 Task: Perform a singular value decomposition (SVD) of a matrix.
Action: Mouse moved to (129, 54)
Screenshot: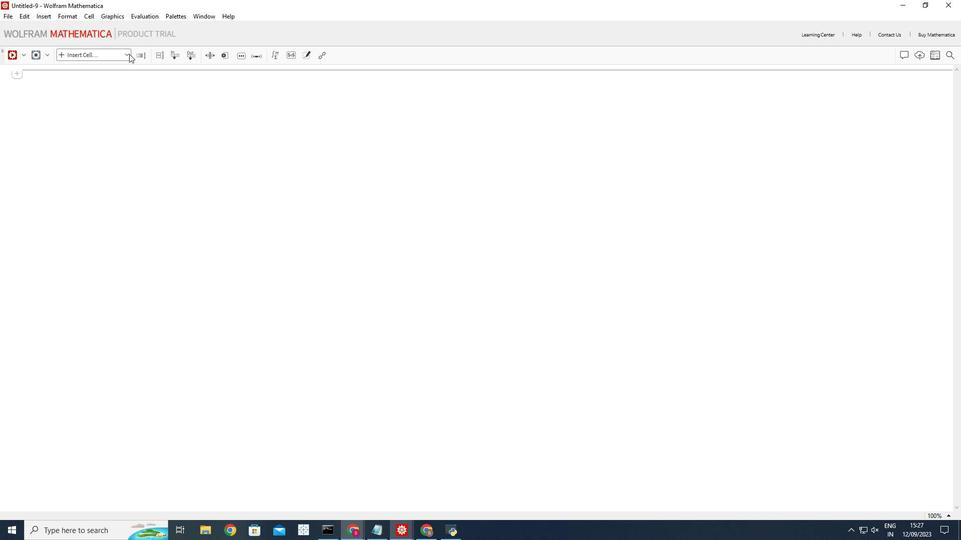 
Action: Mouse pressed left at (129, 54)
Screenshot: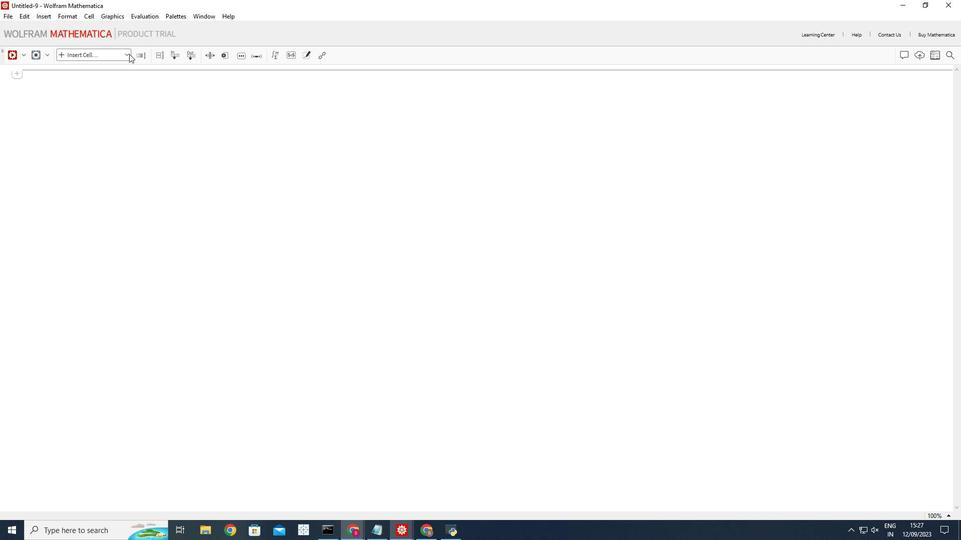 
Action: Mouse moved to (122, 73)
Screenshot: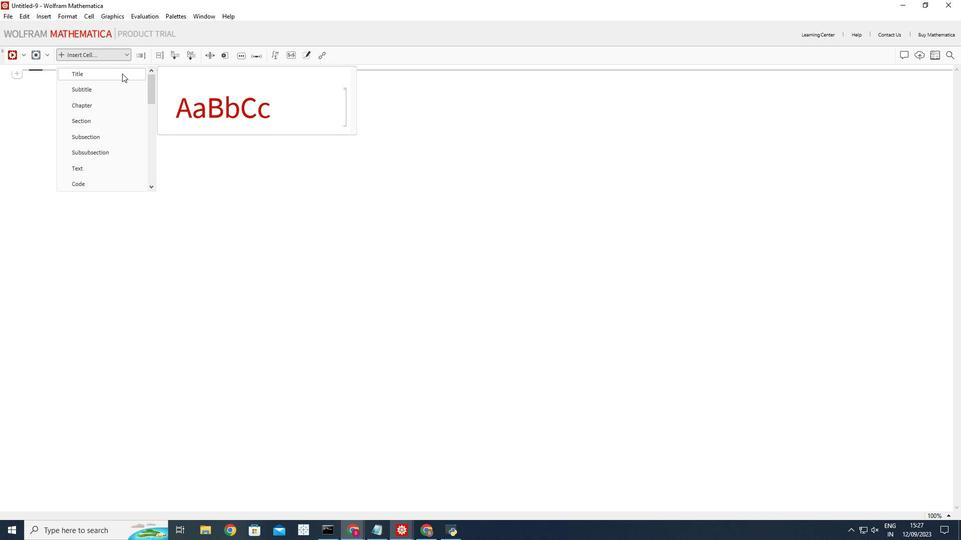 
Action: Mouse pressed left at (122, 73)
Screenshot: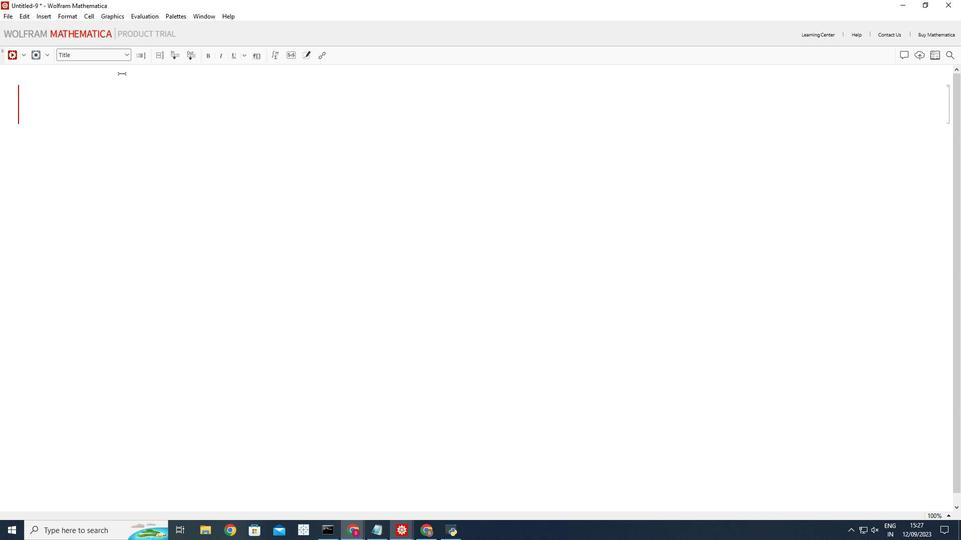 
Action: Mouse moved to (382, 193)
Screenshot: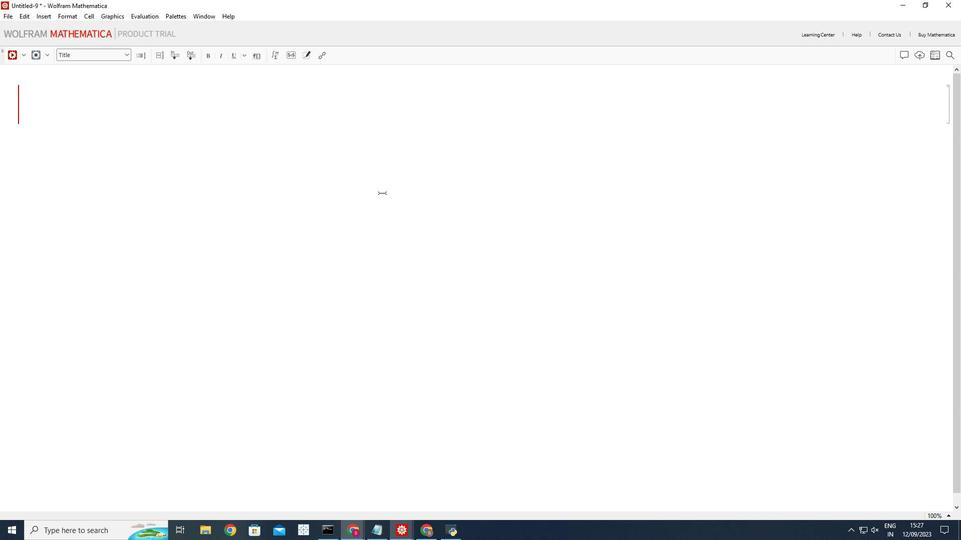 
Action: Key pressed <Key.shift_r>Singular<Key.space><Key.shift_r>Value<Key.space><Key.shift_r>Decompositioi<Key.backspace>n
Screenshot: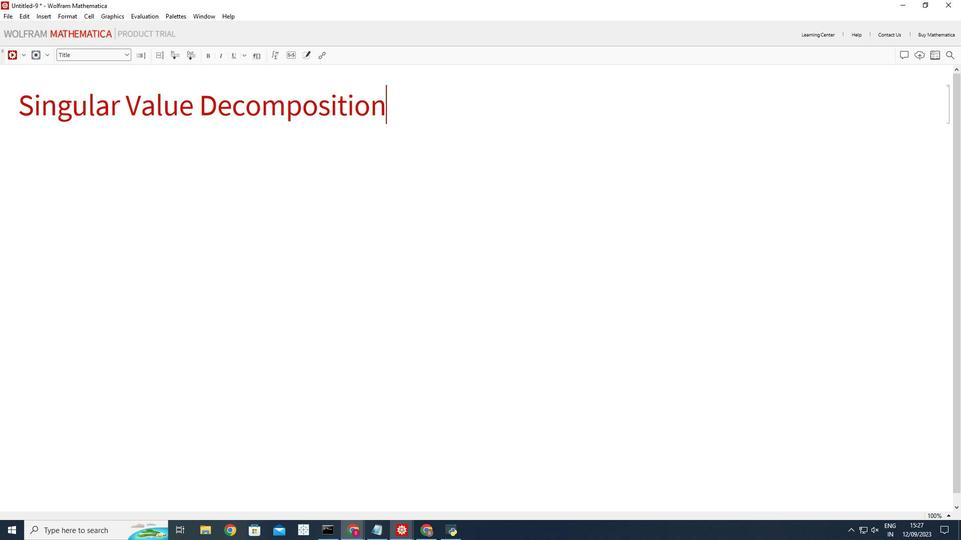 
Action: Mouse moved to (158, 197)
Screenshot: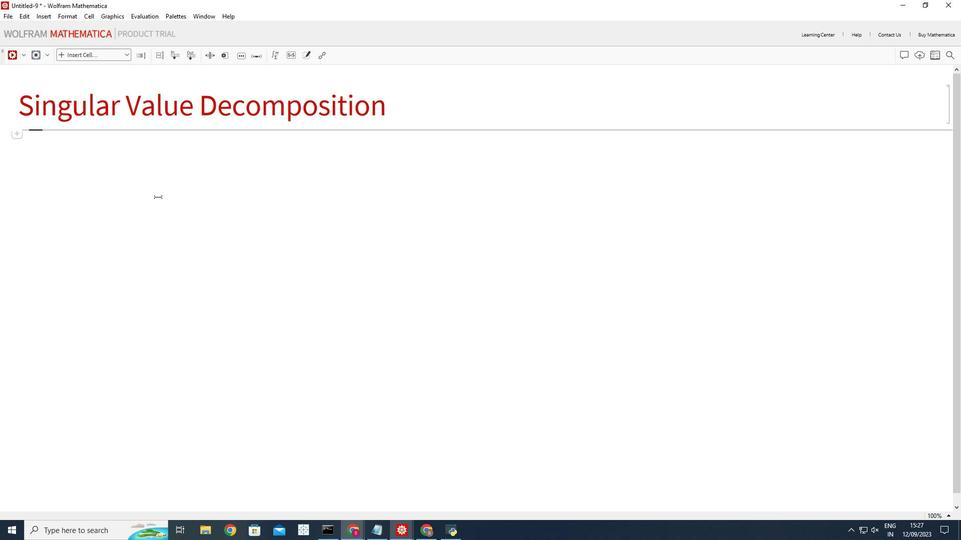 
Action: Mouse pressed left at (158, 197)
Screenshot: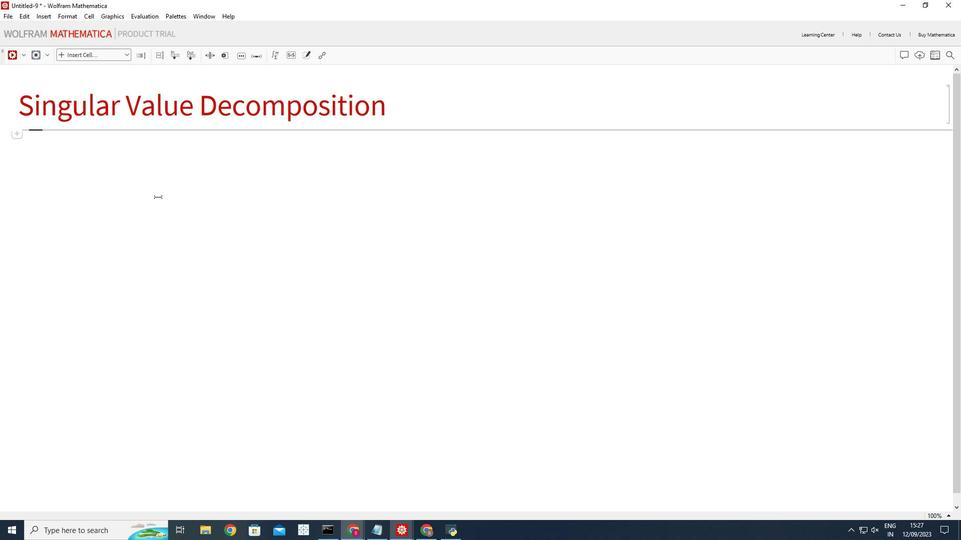 
Action: Mouse moved to (127, 51)
Screenshot: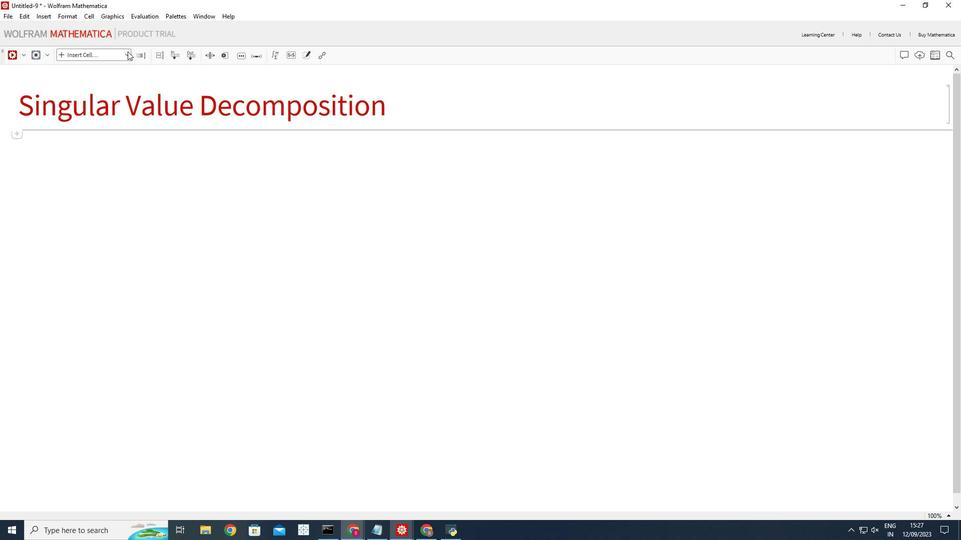 
Action: Mouse pressed left at (127, 51)
Screenshot: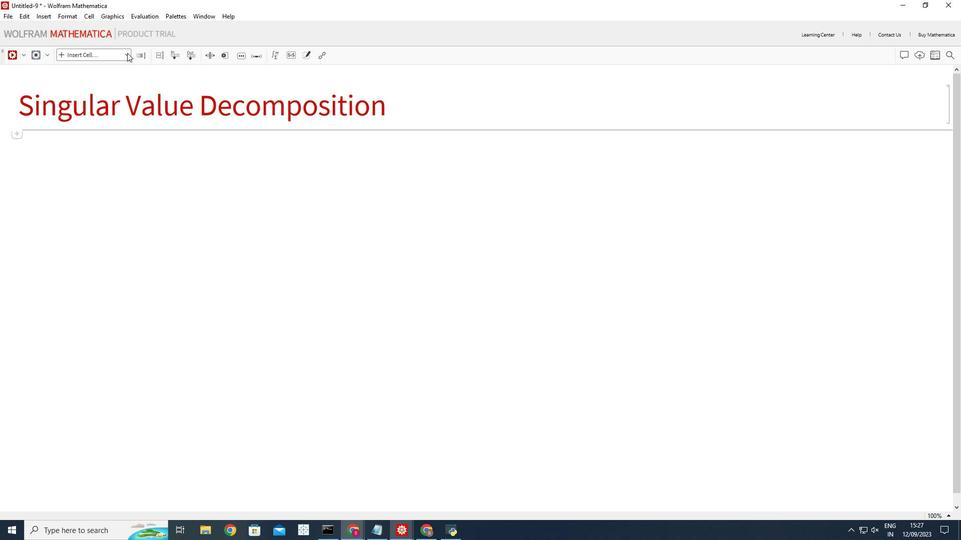 
Action: Mouse moved to (87, 180)
Screenshot: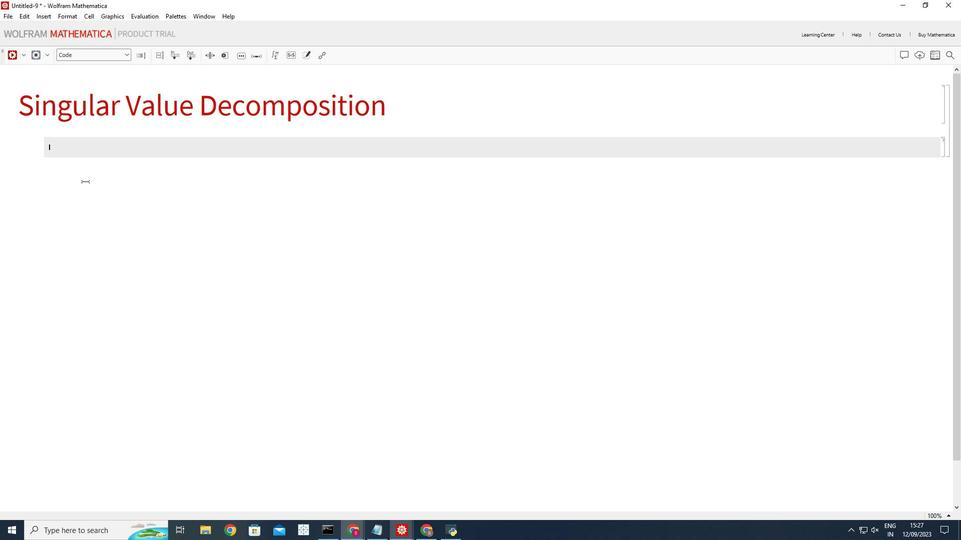 
Action: Mouse pressed left at (87, 180)
Screenshot: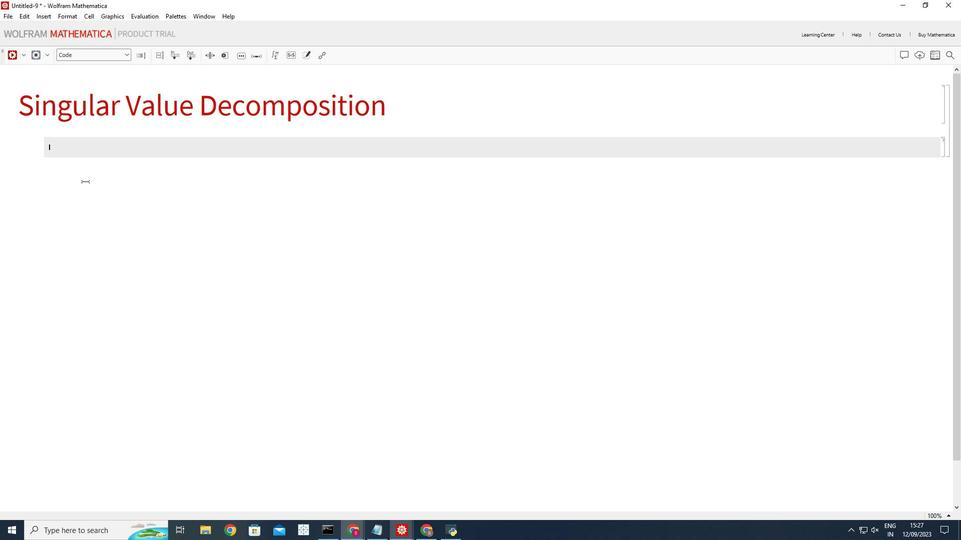 
Action: Mouse moved to (85, 181)
Screenshot: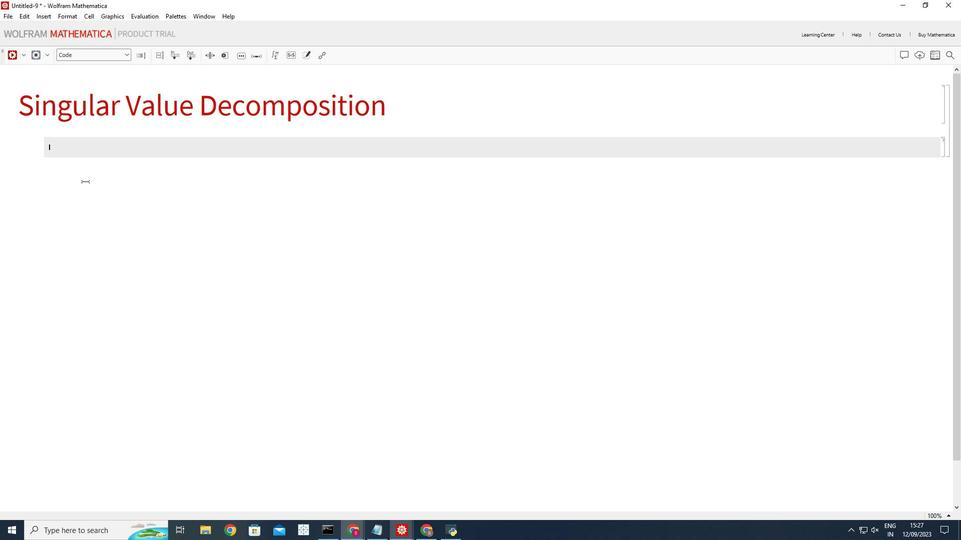 
Action: Key pressed <Key.shift_r><Key.shift_r><Key.shift_r><Key.shift_r><Key.shift_r><Key.shift_r><Key.shift_r><Key.shift_r><Key.shift_r><Key.shift_r><Key.shift_r><Key.shift_r><Key.shift_r>(*<Key.space><Key.shift_r>Define<Key.space>a<Key.space>sample<Key.space>matrix
Screenshot: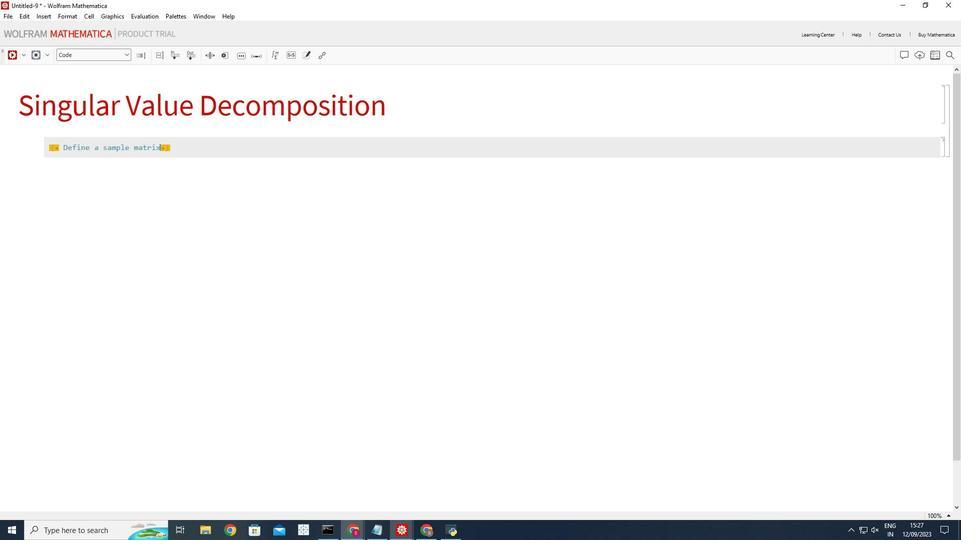
Action: Mouse moved to (152, 141)
Screenshot: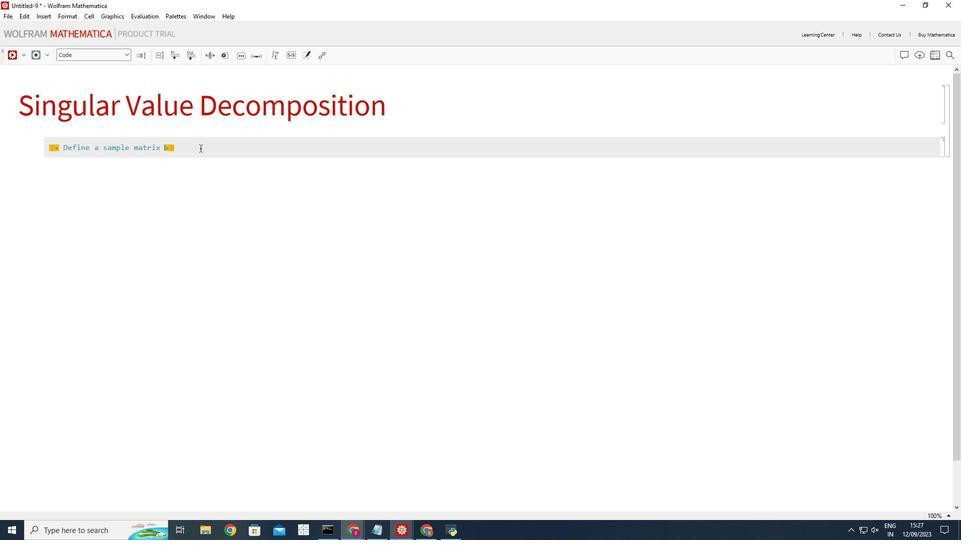 
Action: Key pressed <Key.space>
Screenshot: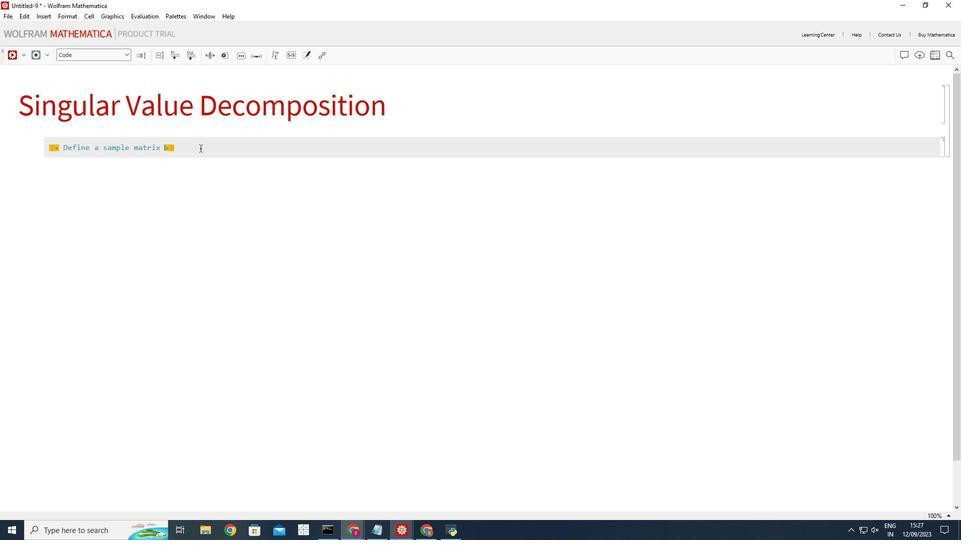 
Action: Mouse moved to (200, 148)
Screenshot: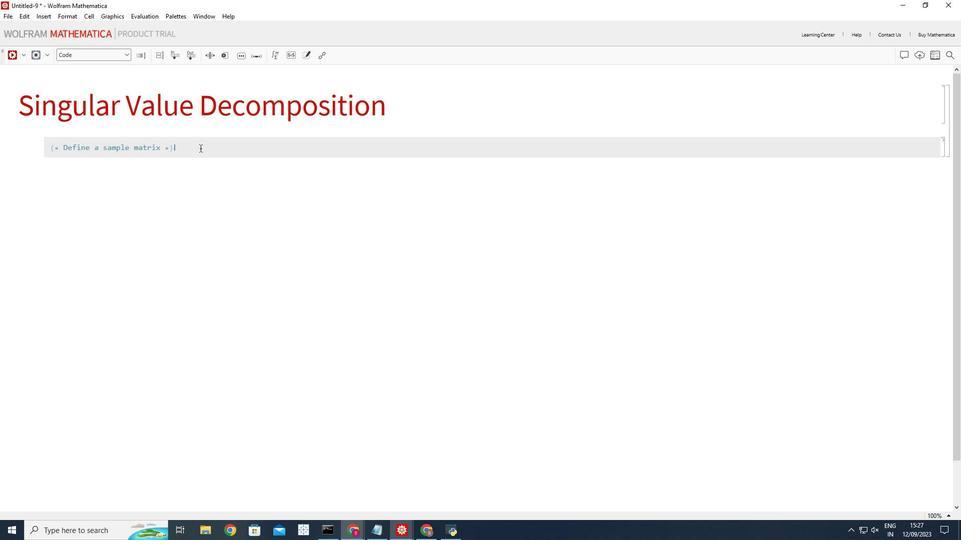 
Action: Mouse pressed left at (200, 148)
Screenshot: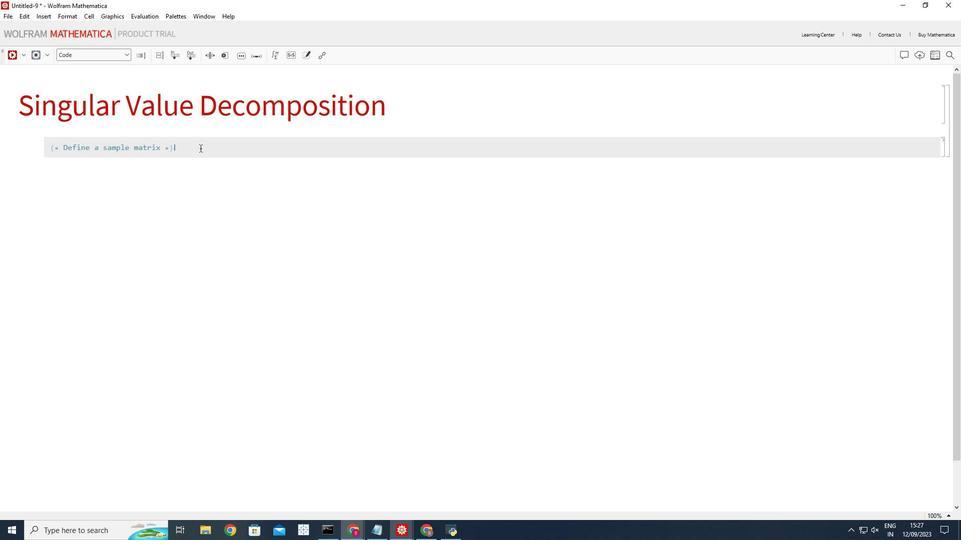 
Action: Key pressed <Key.enter>matrix<Key.space>=<Key.space><Key.shift_r>{{1,2,3<Key.right>,<Key.shift_r>{4,5,6<Key.right>,<Key.shift_r>{7,8,9<Key.right><Key.right>;<Key.enter><Key.enter><Key.shift_r><Key.shift_r><Key.shift_r><Key.shift_r><Key.shift_r><Key.shift_r>(*<Key.space>perform<Key.space><Key.shift_r>SVD<Key.space><Key.right><Key.right><Key.enter><Key.shift_r>{<Key.caps_lock>U<Key.caps_lock>,<Key.space><Key.shift_r>S,<Key.space><Key.shift_r>V<Key.right><Key.space>=<Key.space><Key.shift_r>Singular<Key.shift_r>Value<Key.shift_r>Decomposition[matrix<Key.right>;<Key.enter><Key.enter><Key.shift_r>(*<Key.shift_r>U<Key.space>is<Key.space>the<Key.space>left<Key.space>singular<Key.space>vectors,<Key.space><Key.shift_r>S<Key.space>is<Key.space>the<Key.space>singular<Key.space>values,<Key.space><Key.shift_r>V<Key.space>is<Key.space>the<Key.space>right<Key.space>singular<Key.space>vectors<Key.right><Key.left><Key.space><Key.right><Key.right><Key.enter><Key.up><Key.backspace><Key.backspace><Key.space><Key.space><Key.space><Key.right><Key.down><Key.enter><Key.shift_r>(*<Key.space><Key.shift_r>Display<Key.space>h<Key.backspace>the<Key.space>results<Key.space><Key.right><Key.right><Key.enter><Key.shift_r>Matrix<Key.shift_r>Form<Key.enter>[<Key.shift_r>U<Key.right><Key.enter><Key.shift_r>Matrix<Key.shift_r>Form<Key.enter>[<Key.shift_r>S<Key.right><Key.enter><Key.shift_r>Matrix<Key.shift_r>Form[<Key.shift_r>V<Key.right><Key.enter>
Screenshot: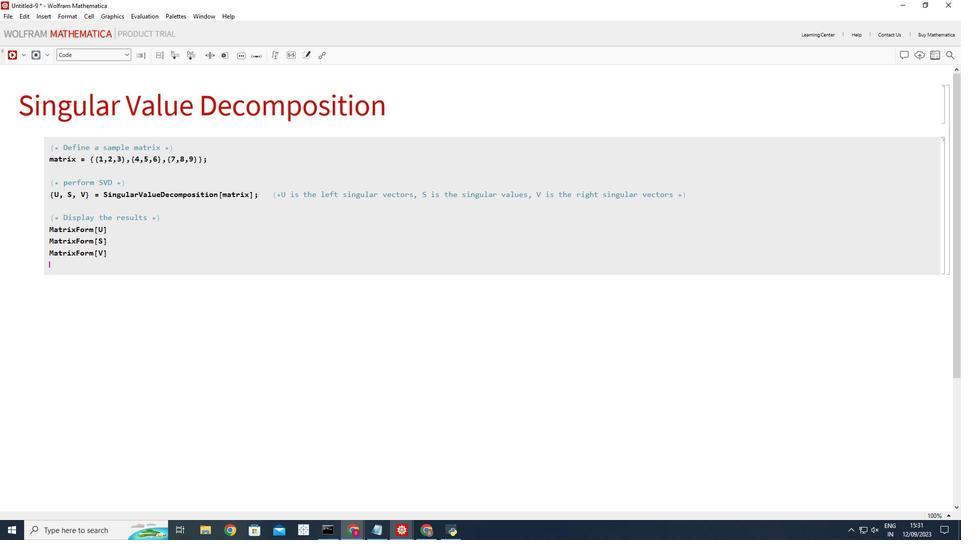 
Action: Mouse moved to (810, 152)
Screenshot: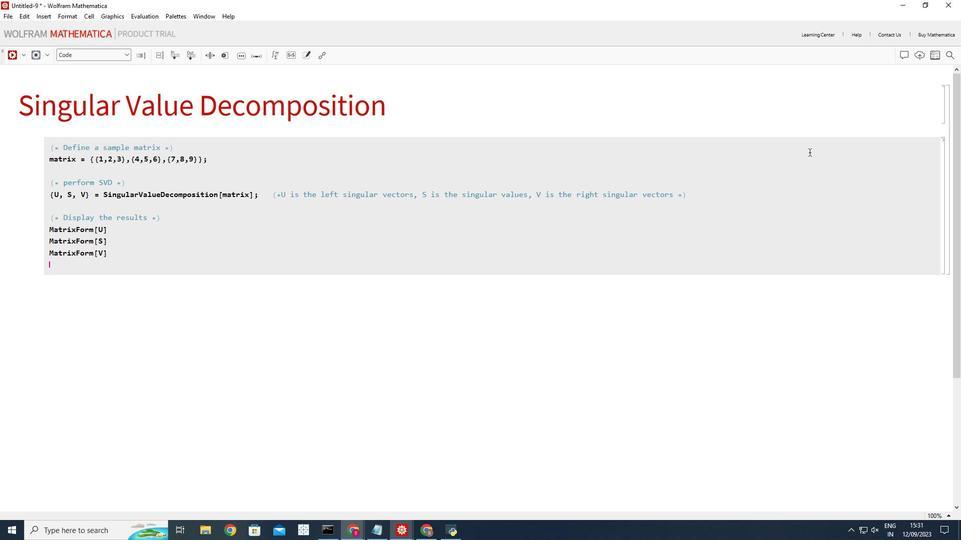 
Action: Key pressed <Key.shift_r><Key.enter>
Screenshot: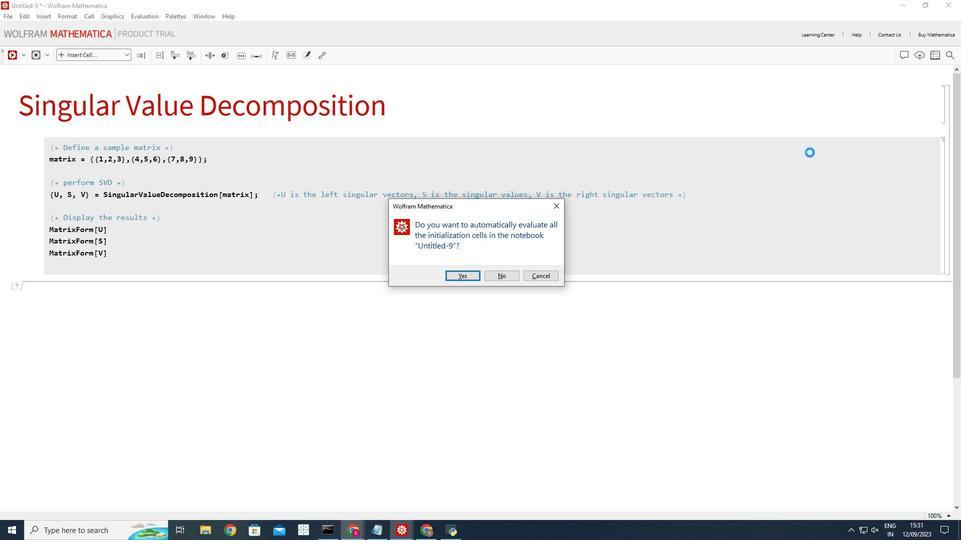 
Action: Mouse moved to (465, 277)
Screenshot: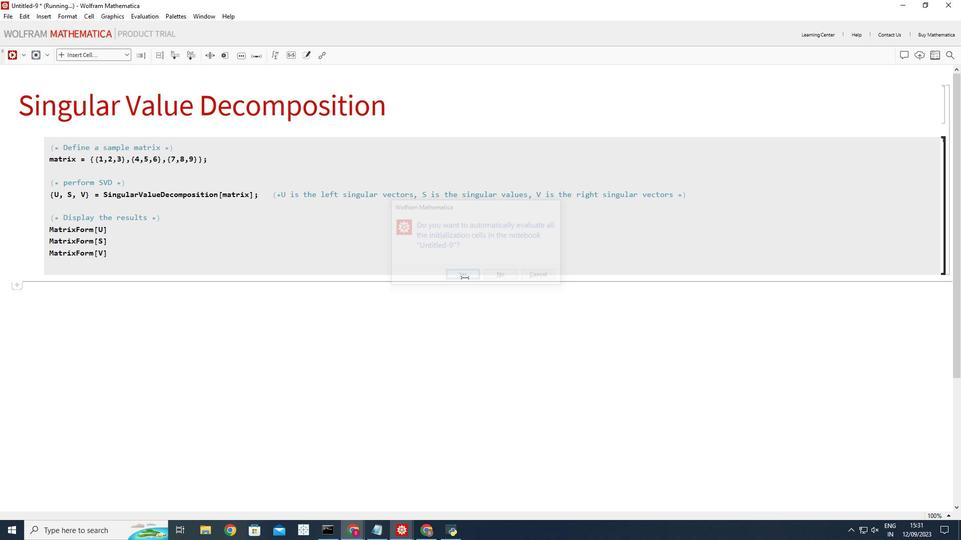 
Action: Mouse pressed left at (465, 277)
Screenshot: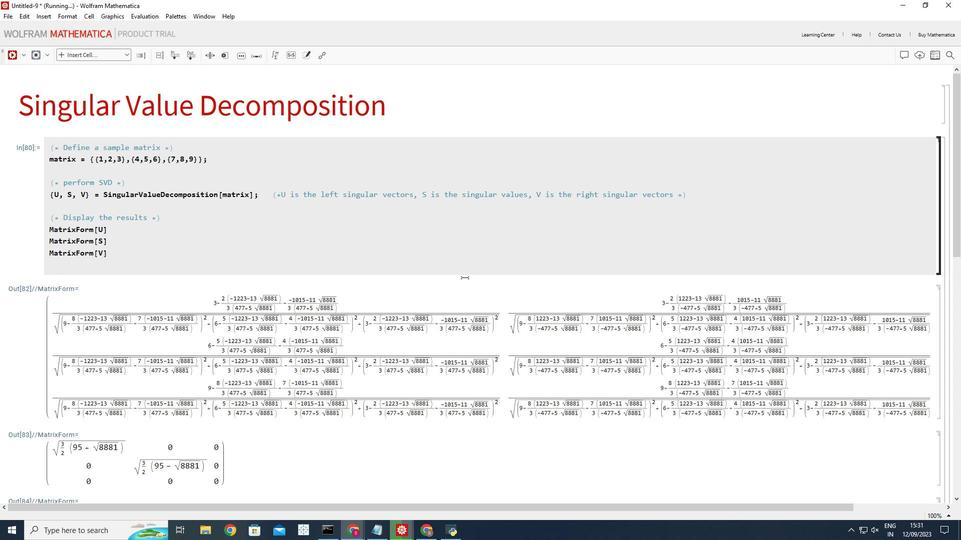 
Action: Mouse scrolled (465, 277) with delta (0, 0)
Screenshot: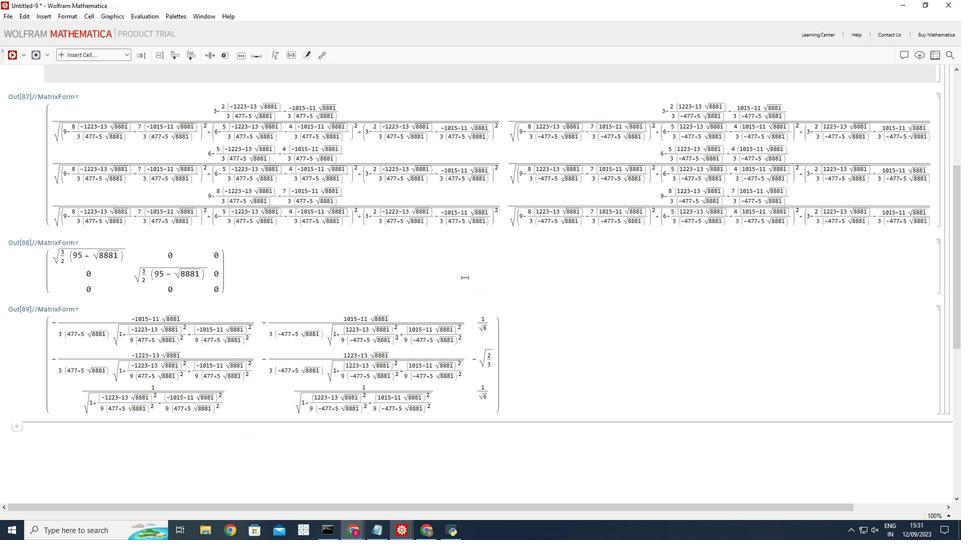 
Action: Mouse scrolled (465, 277) with delta (0, 0)
Screenshot: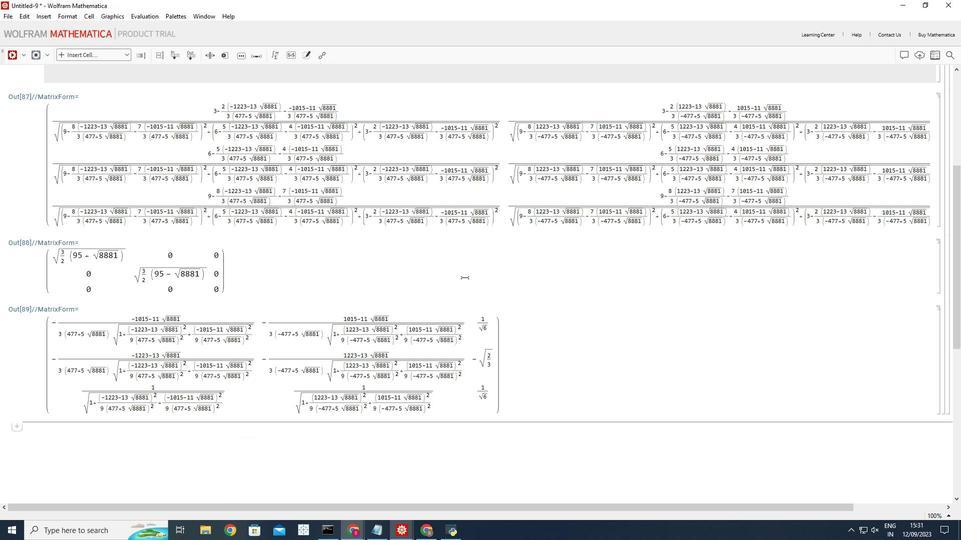 
Action: Mouse scrolled (465, 277) with delta (0, 0)
Screenshot: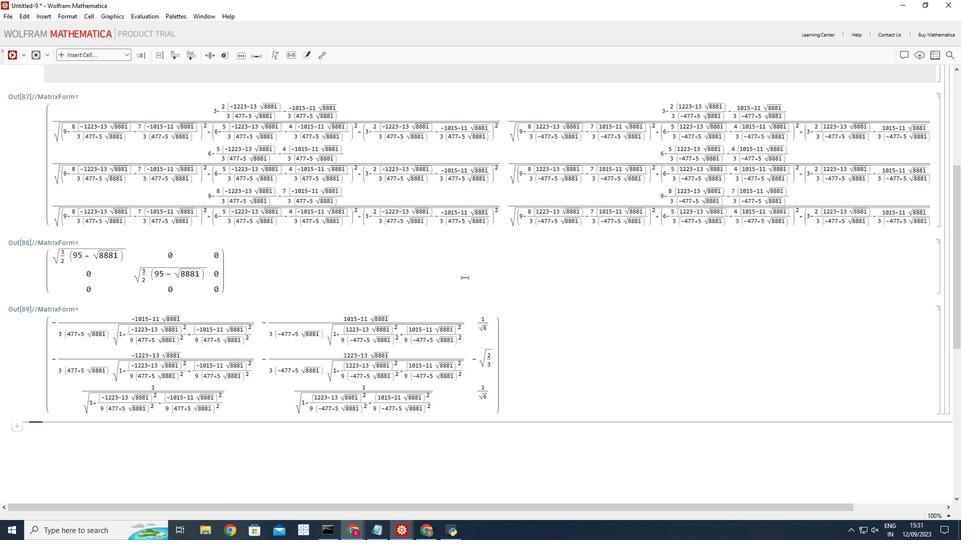 
Action: Mouse scrolled (465, 277) with delta (0, 0)
Screenshot: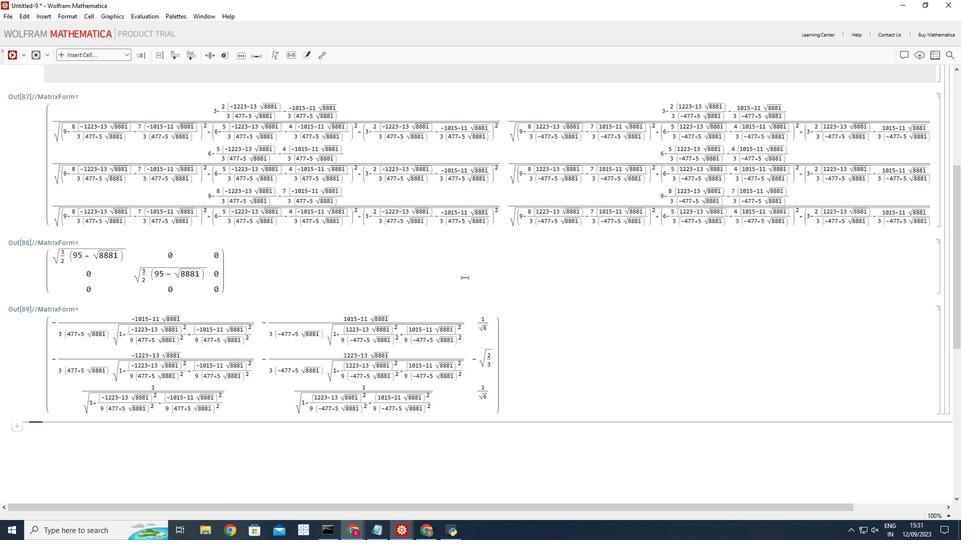 
Action: Mouse moved to (331, 328)
Screenshot: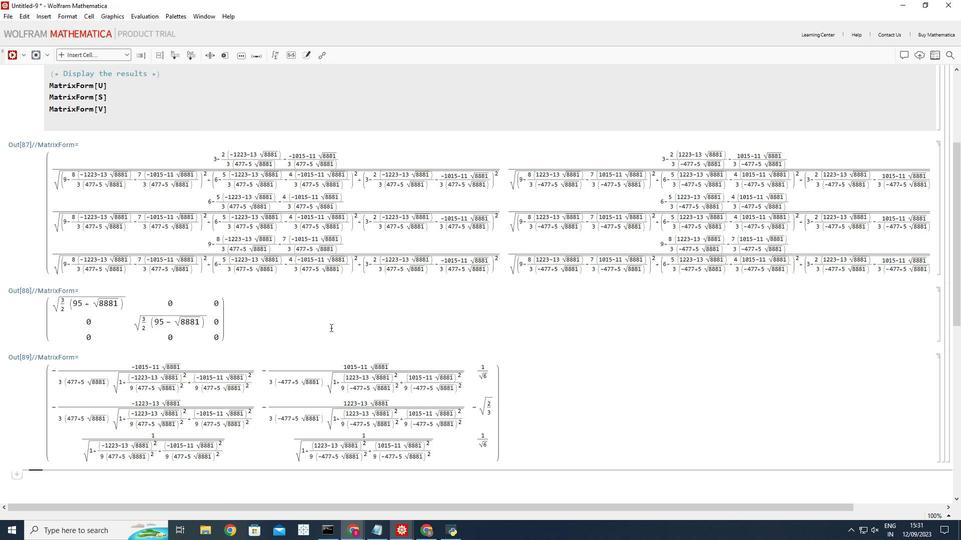 
Action: Mouse scrolled (331, 329) with delta (0, 0)
Screenshot: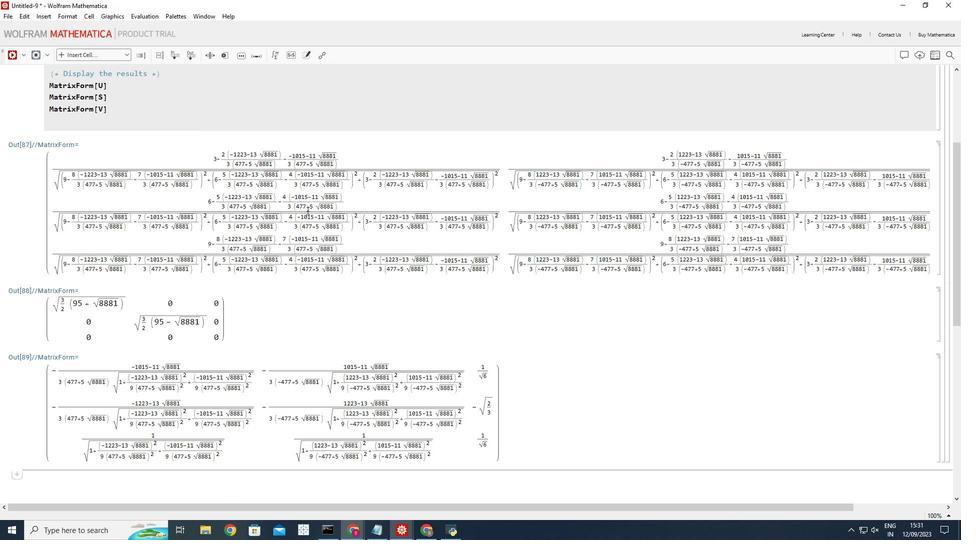 
Action: Mouse moved to (401, 509)
Screenshot: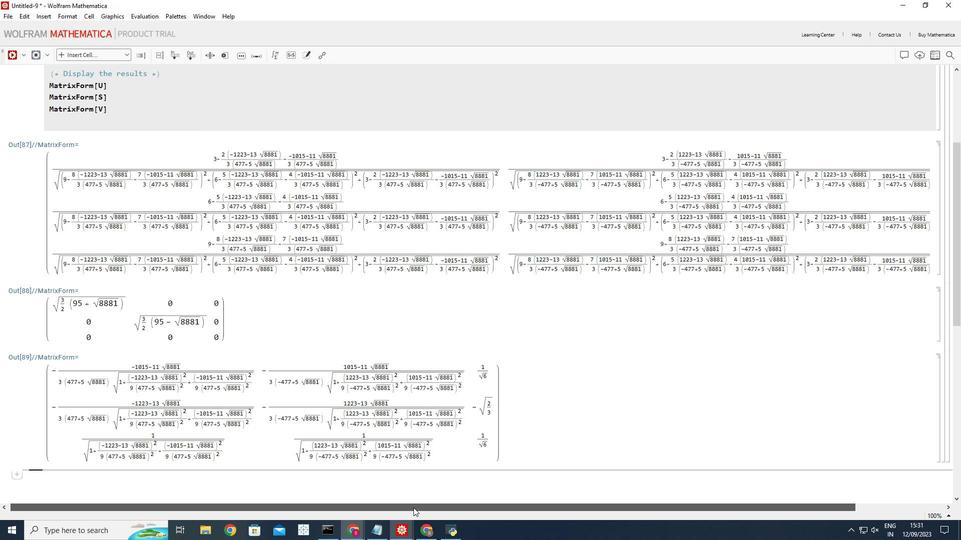 
Action: Mouse pressed left at (401, 509)
Screenshot: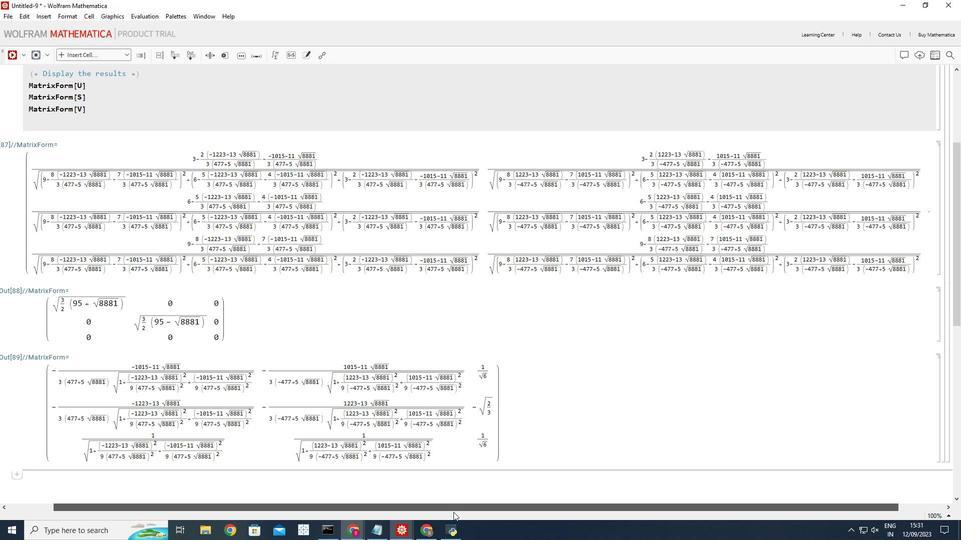 
Action: Mouse moved to (55, 320)
Screenshot: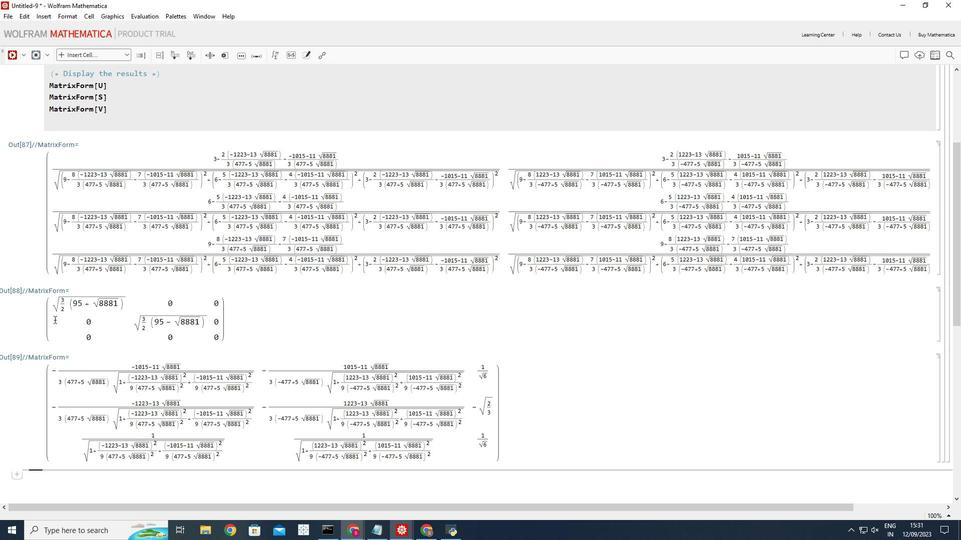 
Action: Mouse scrolled (55, 320) with delta (0, 0)
Screenshot: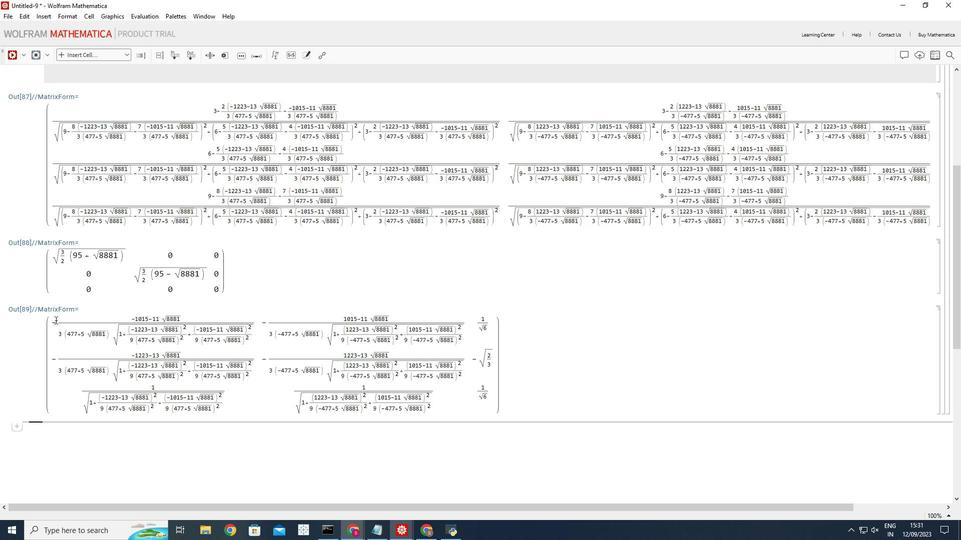
Action: Mouse moved to (56, 321)
Screenshot: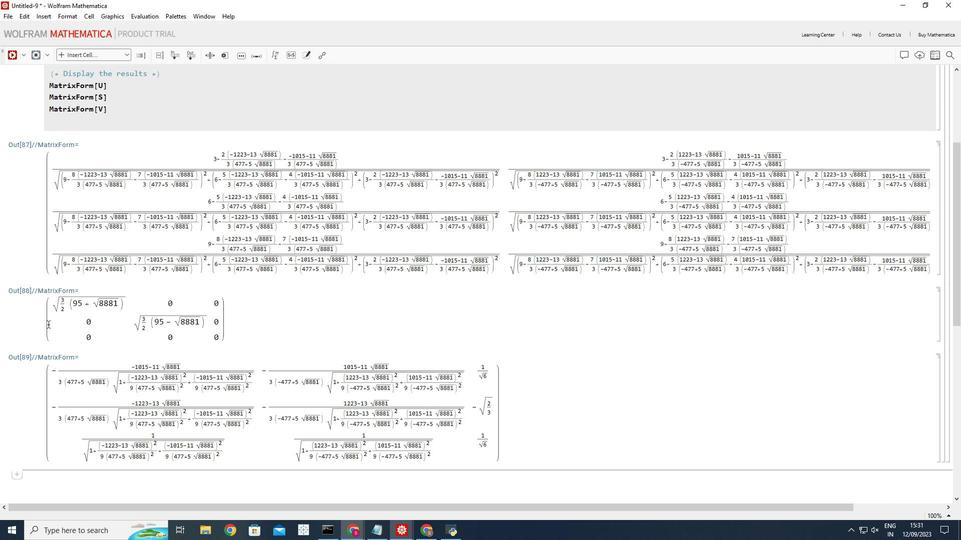 
Action: Mouse scrolled (56, 321) with delta (0, 0)
Screenshot: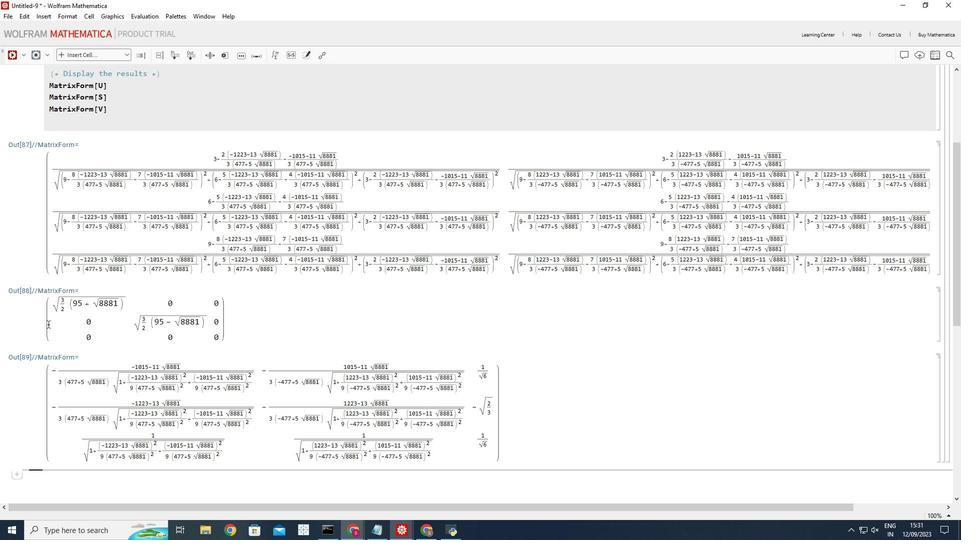 
Action: Mouse moved to (49, 324)
Screenshot: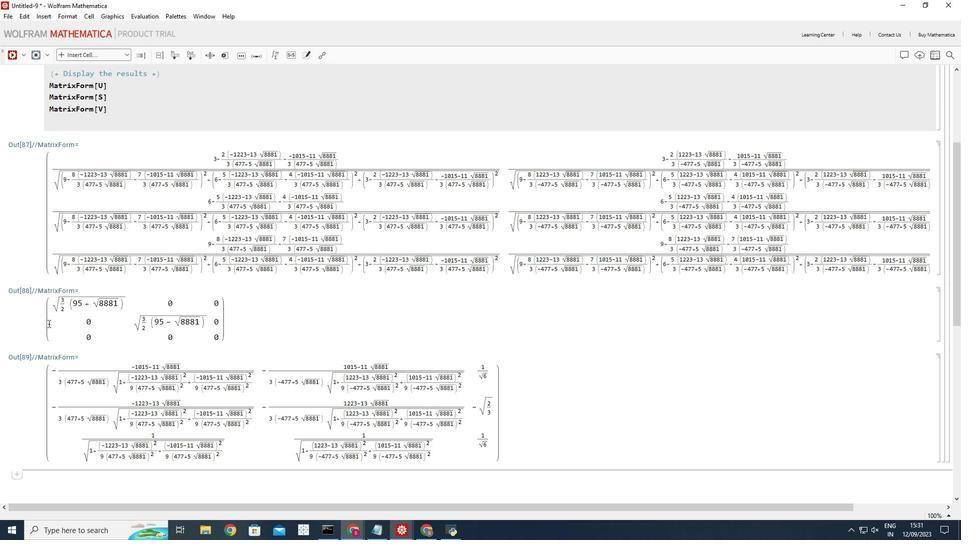 
